 Task: Set the font size, pixels for the RSS and Atom feed display to 10.
Action: Mouse moved to (91, 11)
Screenshot: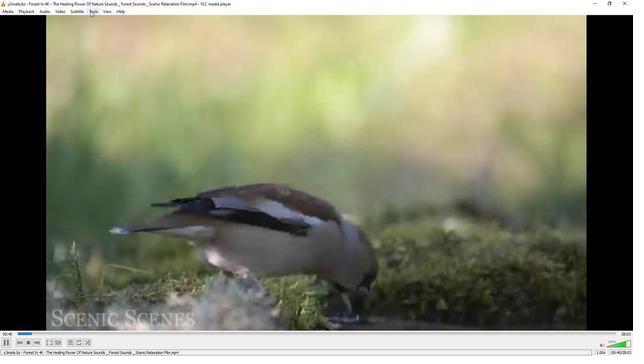 
Action: Mouse pressed left at (91, 11)
Screenshot: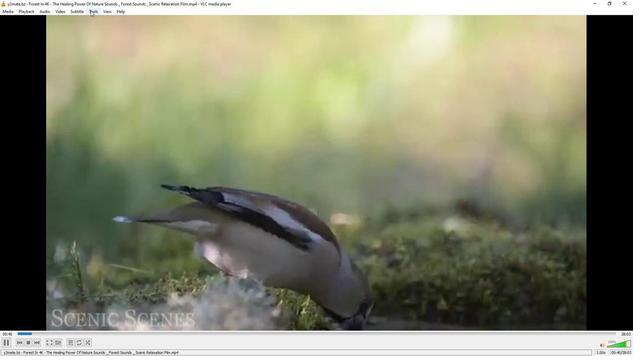 
Action: Mouse moved to (104, 90)
Screenshot: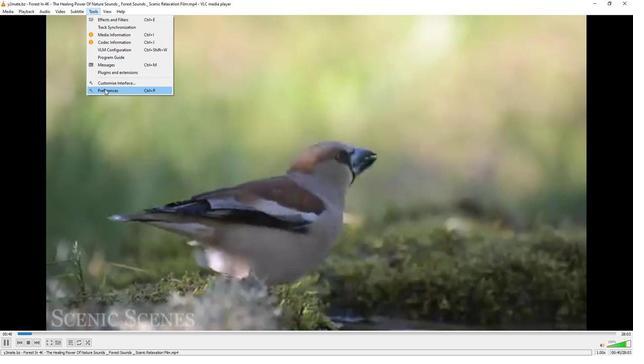 
Action: Mouse pressed left at (104, 90)
Screenshot: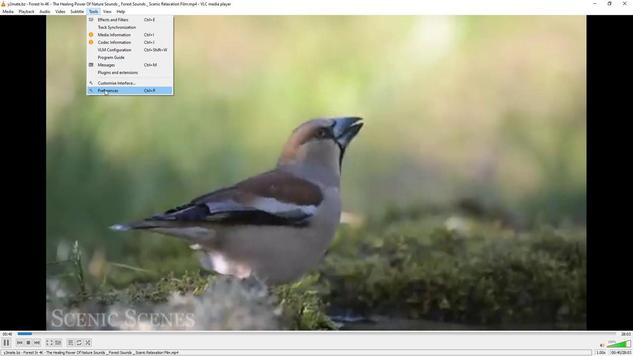 
Action: Mouse moved to (209, 290)
Screenshot: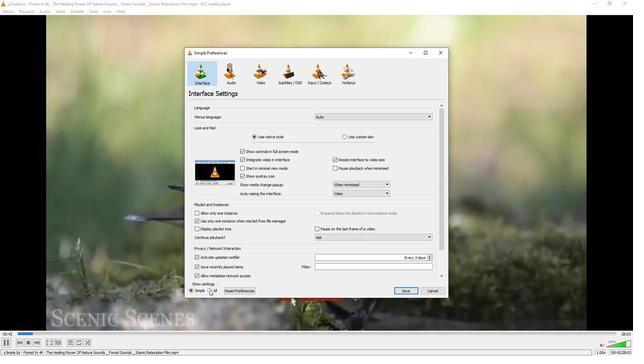 
Action: Mouse pressed left at (209, 290)
Screenshot: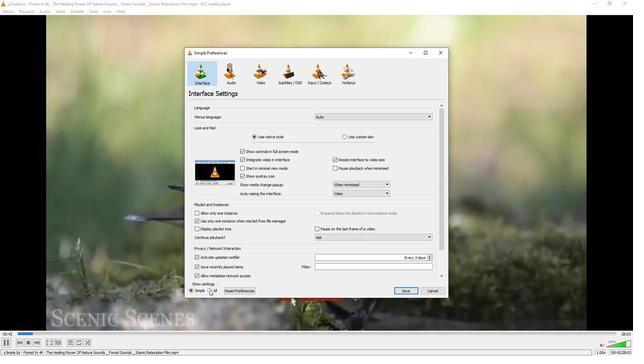 
Action: Mouse moved to (199, 211)
Screenshot: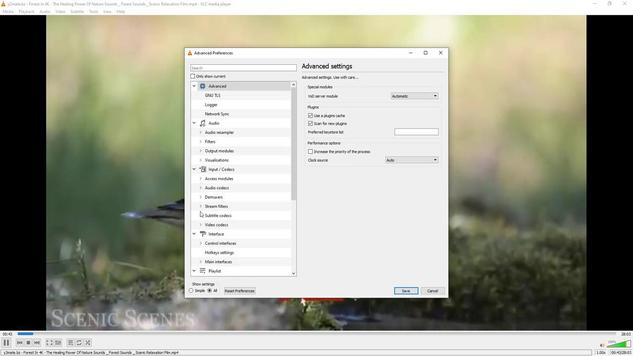 
Action: Mouse scrolled (199, 211) with delta (0, 0)
Screenshot: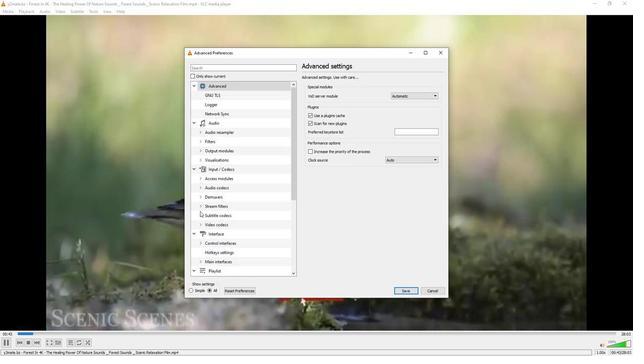 
Action: Mouse moved to (199, 211)
Screenshot: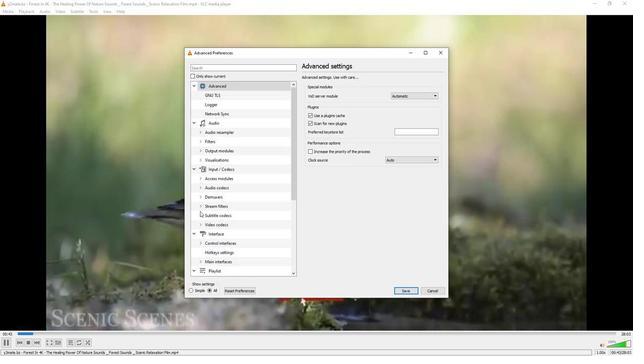 
Action: Mouse scrolled (199, 210) with delta (0, 0)
Screenshot: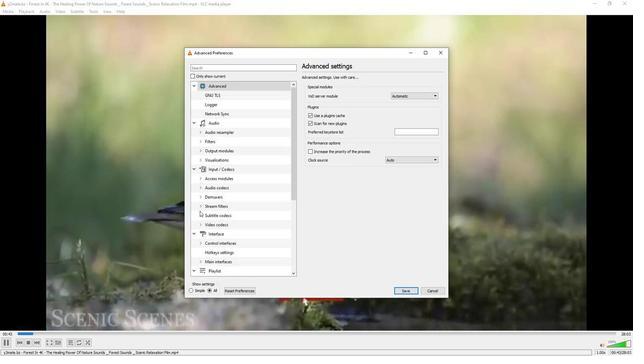 
Action: Mouse moved to (198, 210)
Screenshot: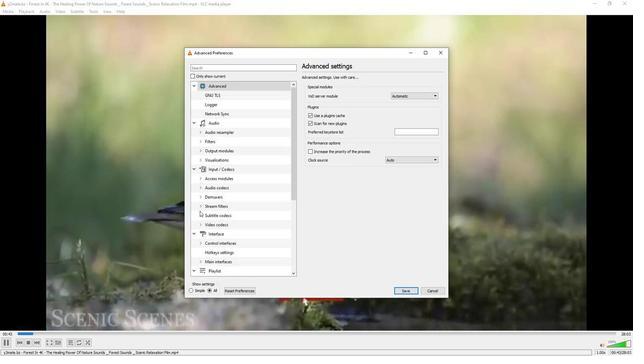 
Action: Mouse scrolled (198, 210) with delta (0, 0)
Screenshot: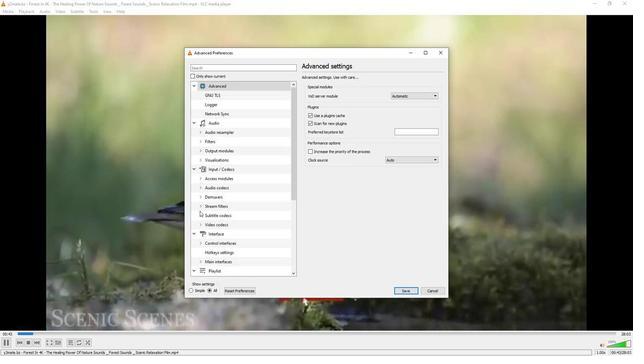 
Action: Mouse moved to (198, 210)
Screenshot: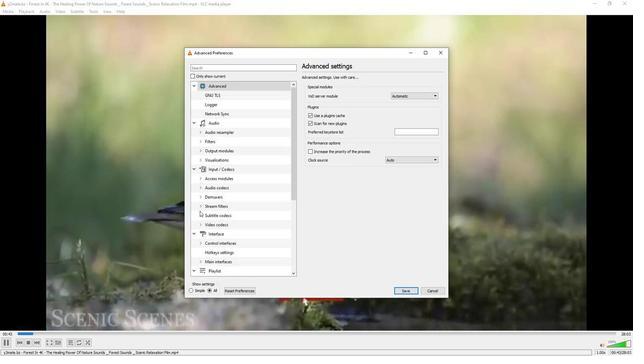
Action: Mouse scrolled (198, 210) with delta (0, 0)
Screenshot: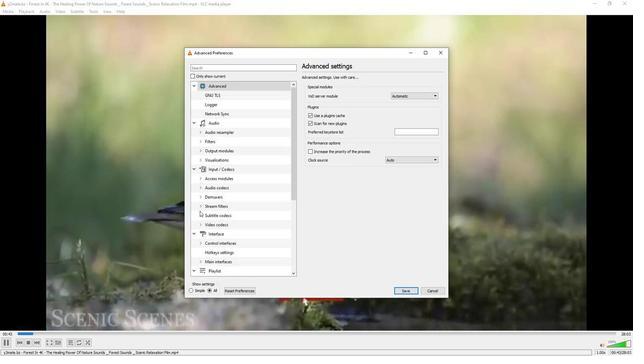 
Action: Mouse moved to (197, 210)
Screenshot: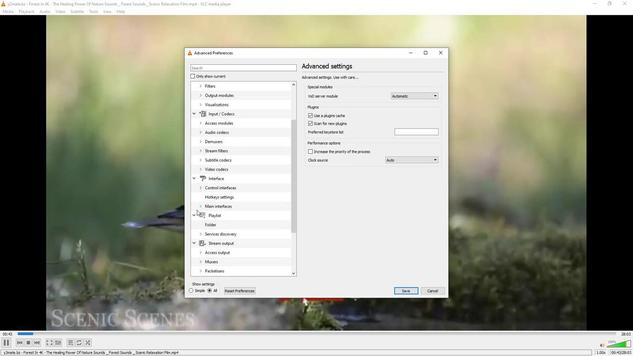 
Action: Mouse scrolled (197, 210) with delta (0, 0)
Screenshot: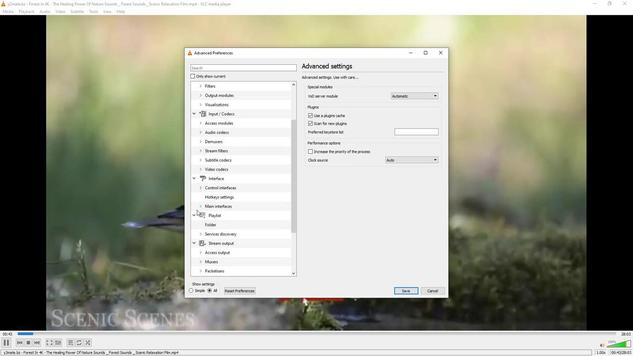
Action: Mouse moved to (196, 210)
Screenshot: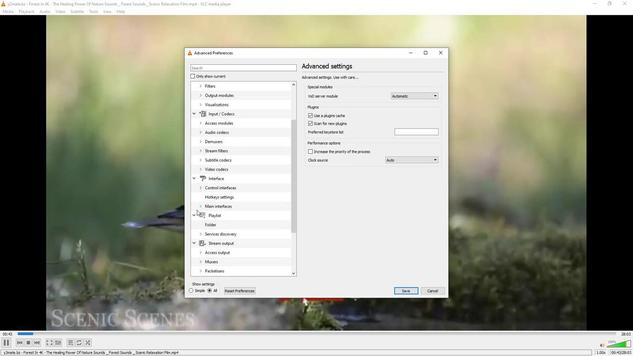 
Action: Mouse scrolled (196, 209) with delta (0, 0)
Screenshot: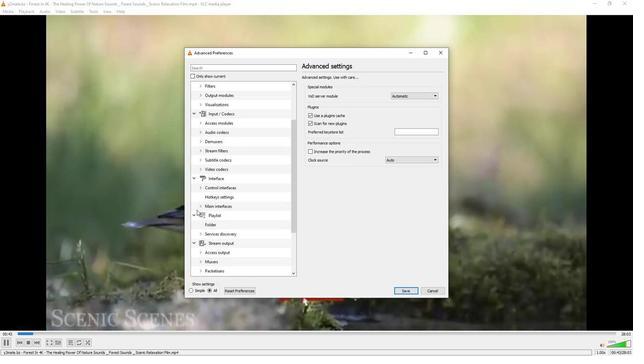 
Action: Mouse moved to (199, 272)
Screenshot: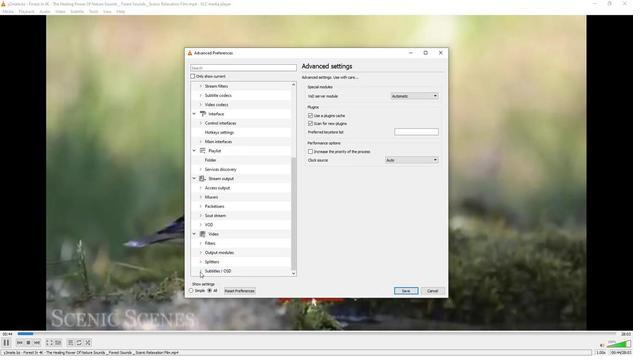 
Action: Mouse pressed left at (199, 272)
Screenshot: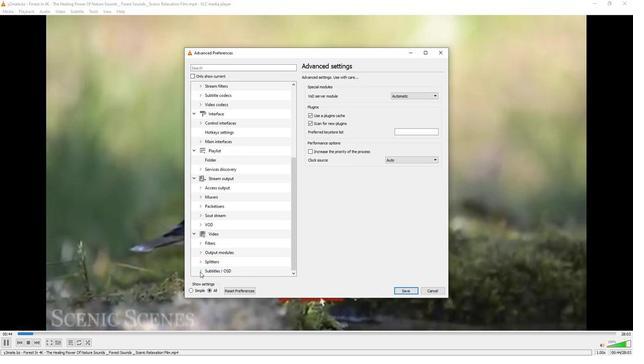
Action: Mouse moved to (207, 228)
Screenshot: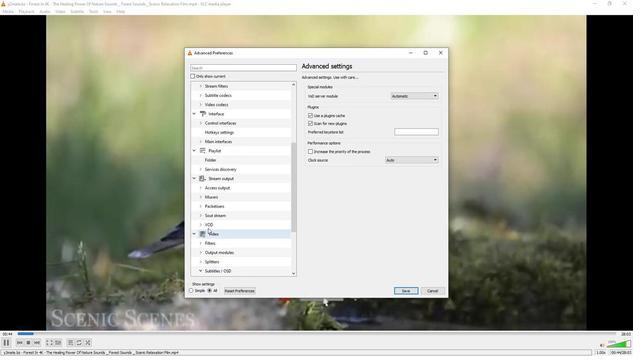 
Action: Mouse scrolled (207, 228) with delta (0, 0)
Screenshot: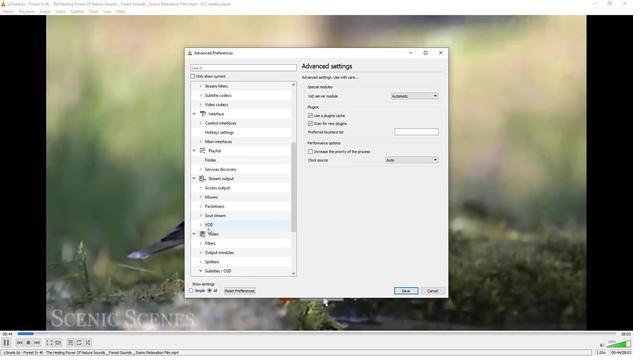 
Action: Mouse scrolled (207, 228) with delta (0, 0)
Screenshot: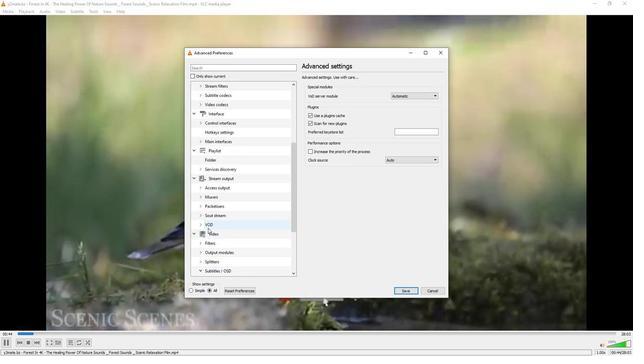 
Action: Mouse scrolled (207, 228) with delta (0, 0)
Screenshot: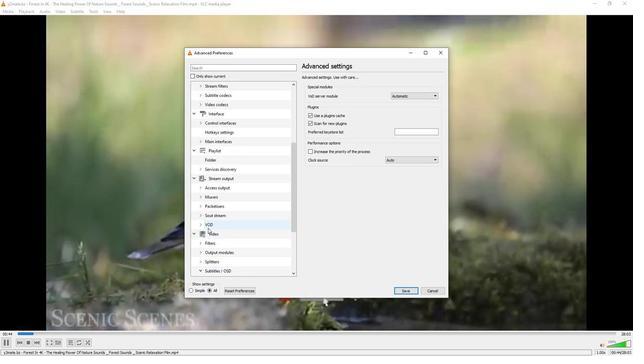 
Action: Mouse scrolled (207, 228) with delta (0, 0)
Screenshot: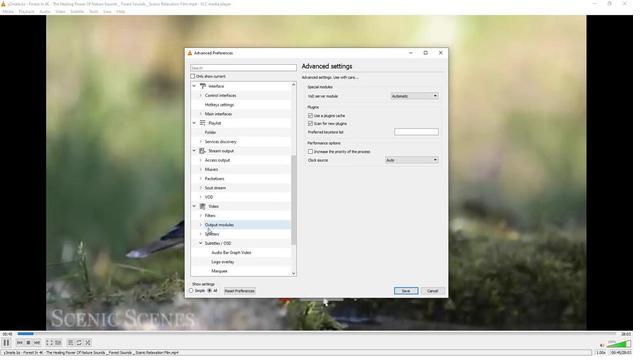 
Action: Mouse moved to (207, 227)
Screenshot: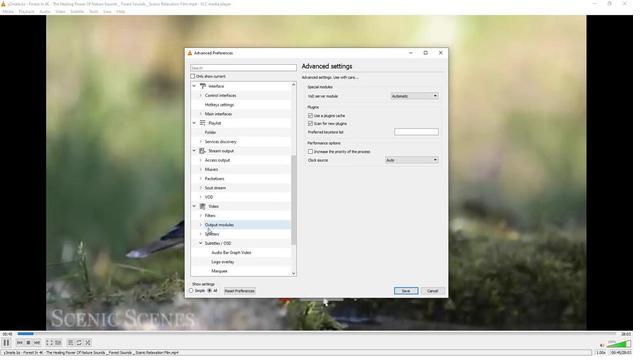 
Action: Mouse scrolled (207, 227) with delta (0, 0)
Screenshot: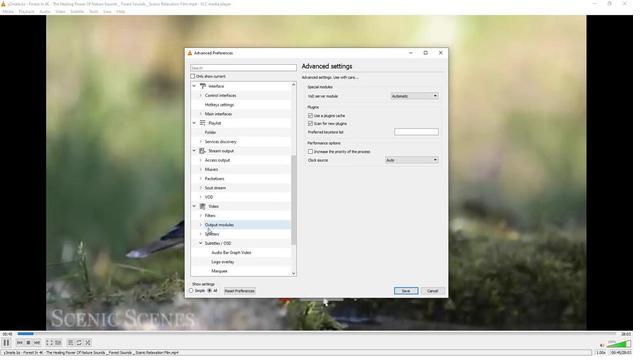 
Action: Mouse moved to (207, 224)
Screenshot: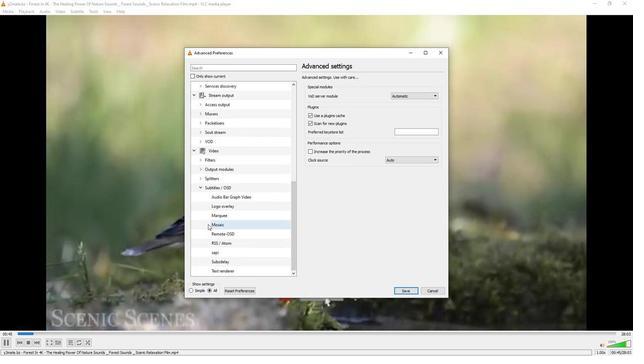 
Action: Mouse scrolled (207, 224) with delta (0, 0)
Screenshot: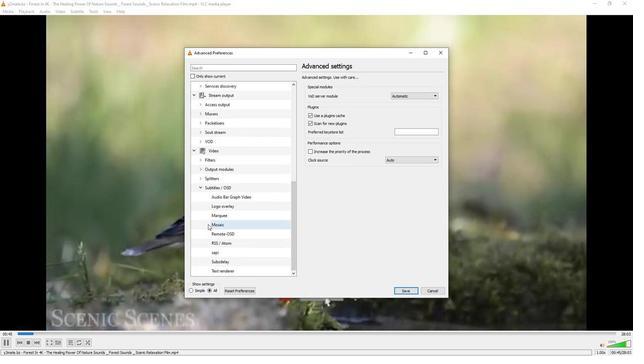 
Action: Mouse moved to (220, 243)
Screenshot: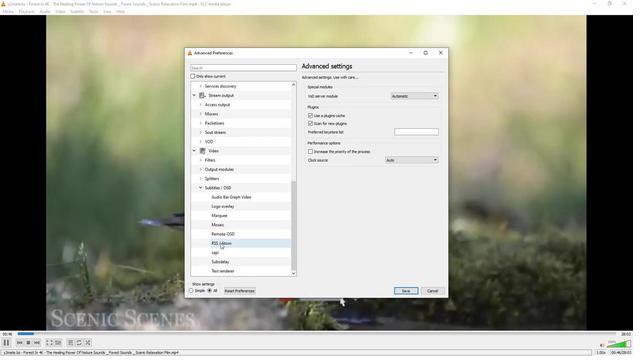 
Action: Mouse pressed left at (220, 243)
Screenshot: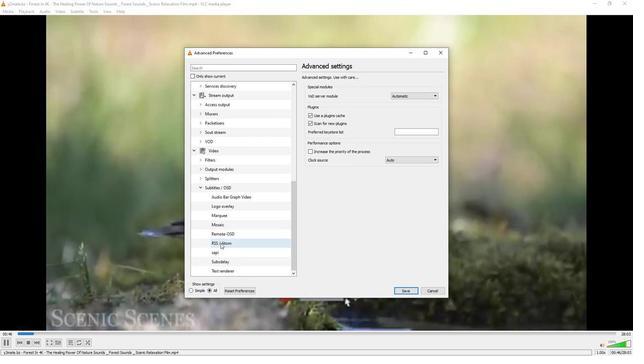 
Action: Mouse moved to (434, 160)
Screenshot: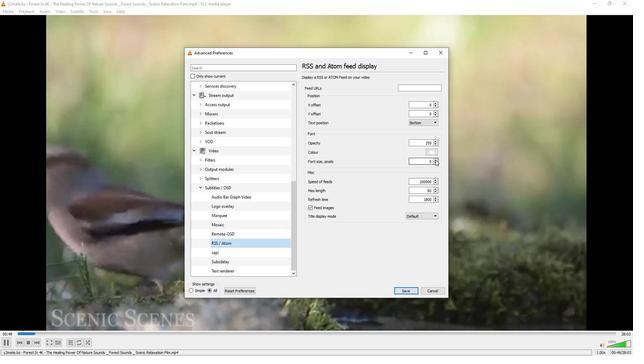 
Action: Mouse pressed left at (434, 160)
Screenshot: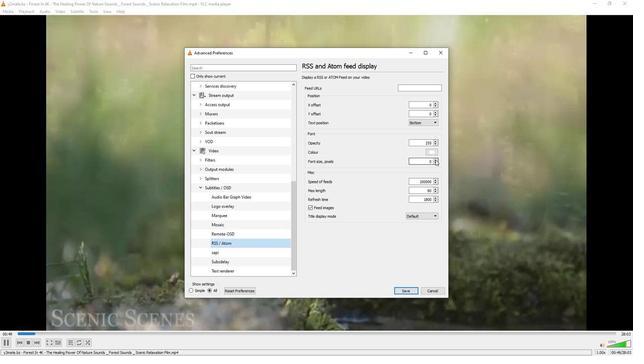 
Action: Mouse moved to (434, 159)
Screenshot: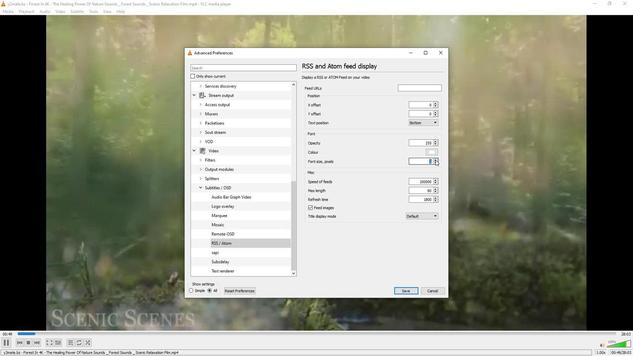 
Action: Mouse pressed left at (434, 159)
Screenshot: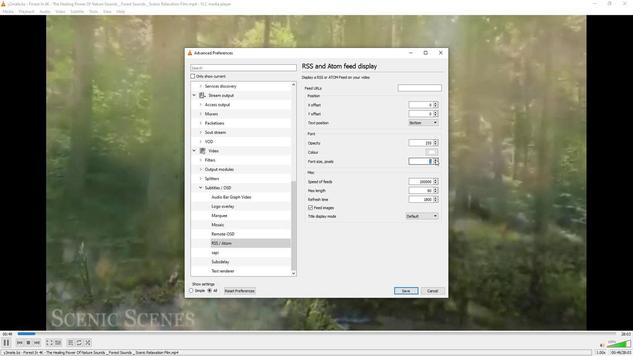 
Action: Mouse pressed left at (434, 159)
Screenshot: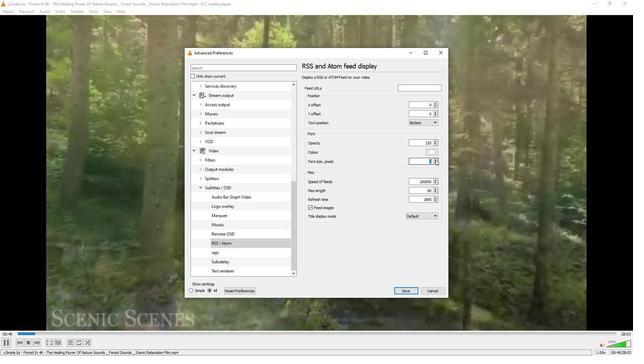 
Action: Mouse pressed left at (434, 159)
Screenshot: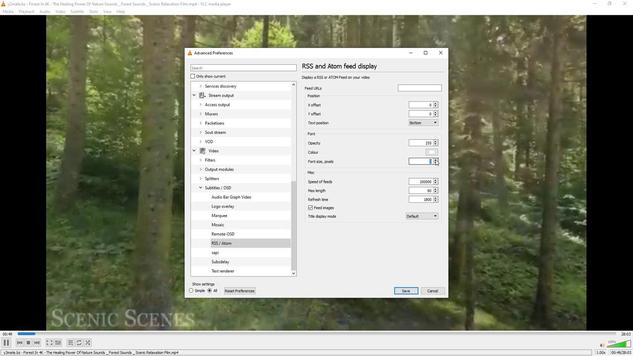 
Action: Mouse pressed left at (434, 159)
Screenshot: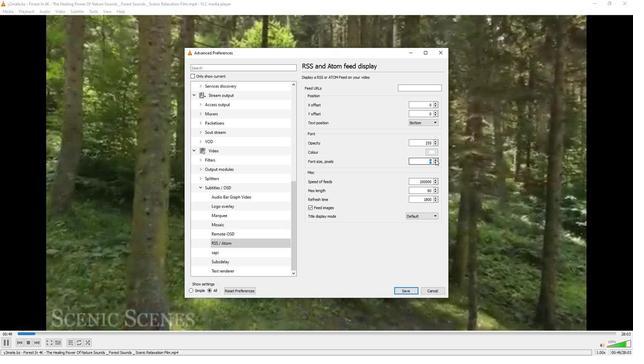 
Action: Mouse pressed left at (434, 159)
Screenshot: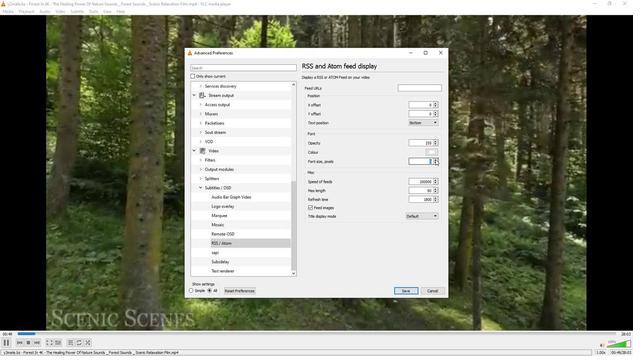 
Action: Mouse pressed left at (434, 159)
Screenshot: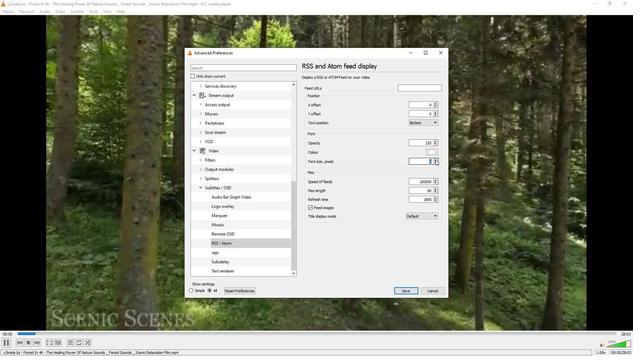
Action: Mouse pressed left at (434, 159)
Screenshot: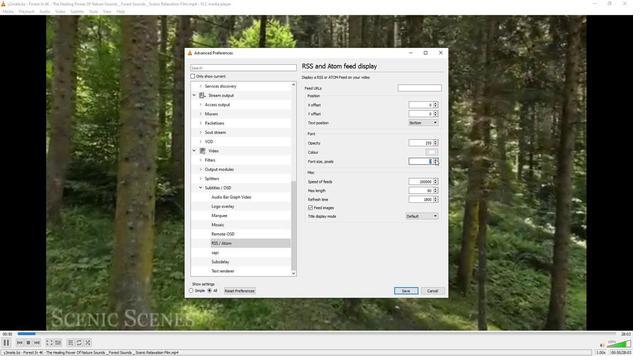 
Action: Mouse pressed left at (434, 159)
Screenshot: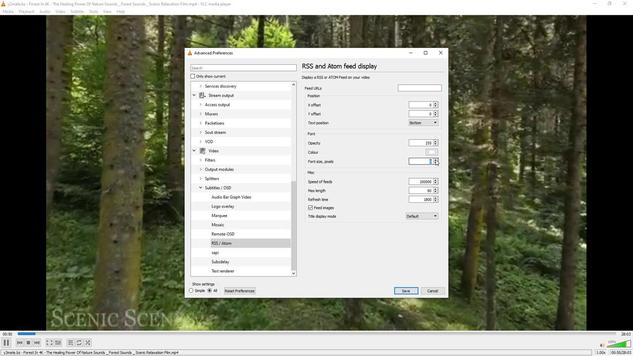 
Action: Mouse pressed left at (434, 159)
Screenshot: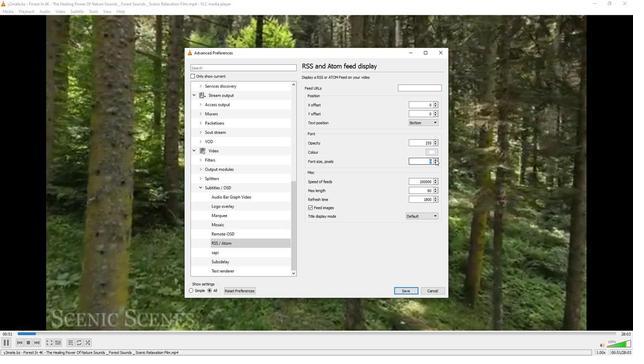 
Action: Mouse moved to (432, 161)
Screenshot: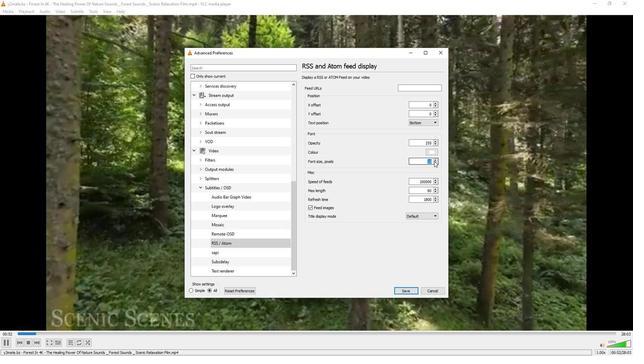 
